 Task: Add Inesscents Salvation Lavender CBD Massage Oil to the cart.
Action: Mouse moved to (976, 317)
Screenshot: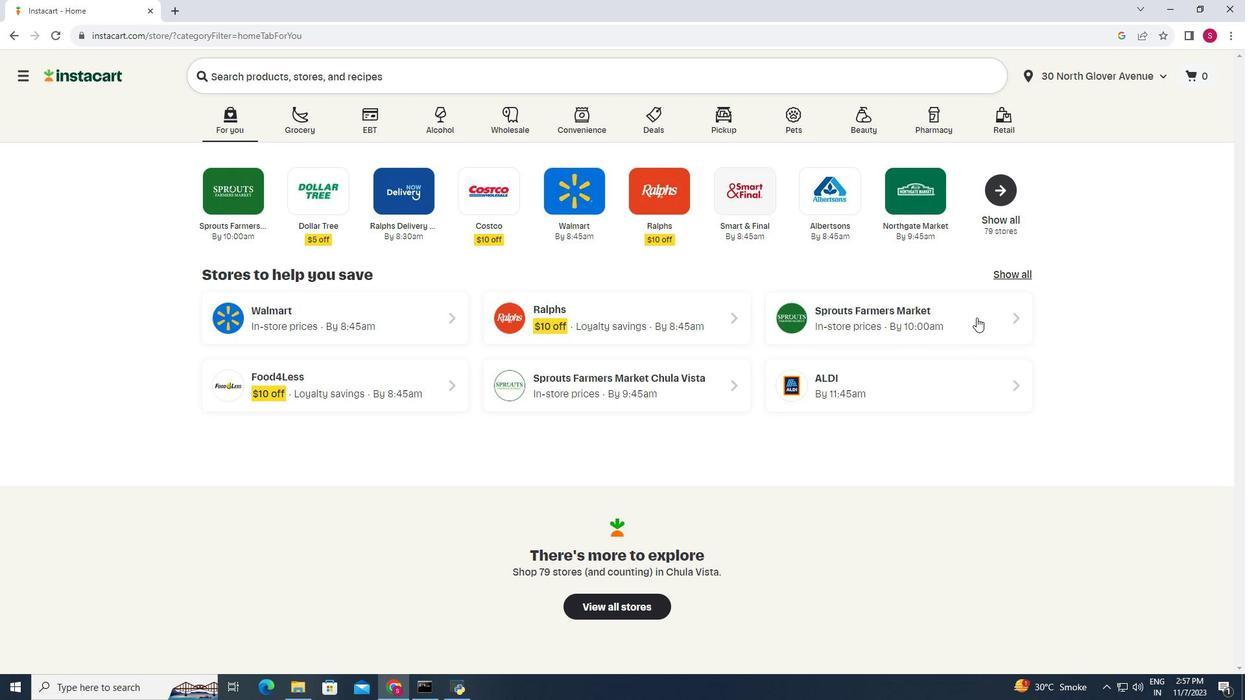
Action: Mouse pressed left at (976, 317)
Screenshot: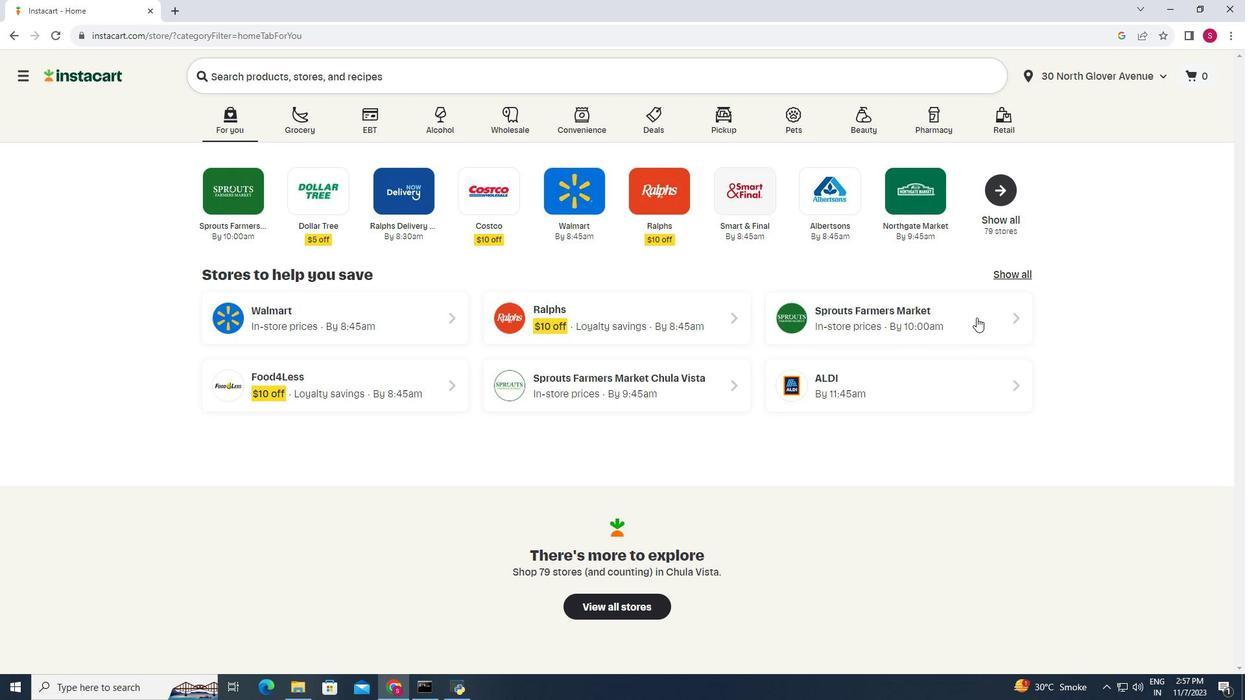 
Action: Mouse moved to (51, 387)
Screenshot: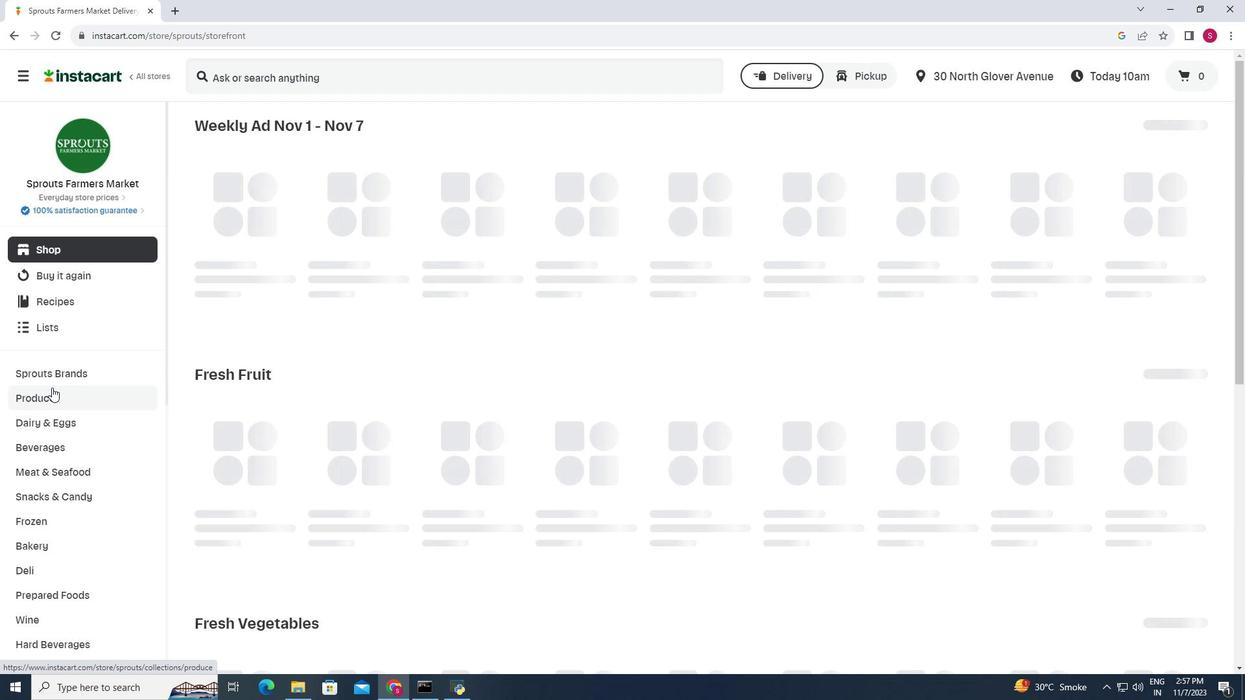 
Action: Mouse scrolled (51, 387) with delta (0, 0)
Screenshot: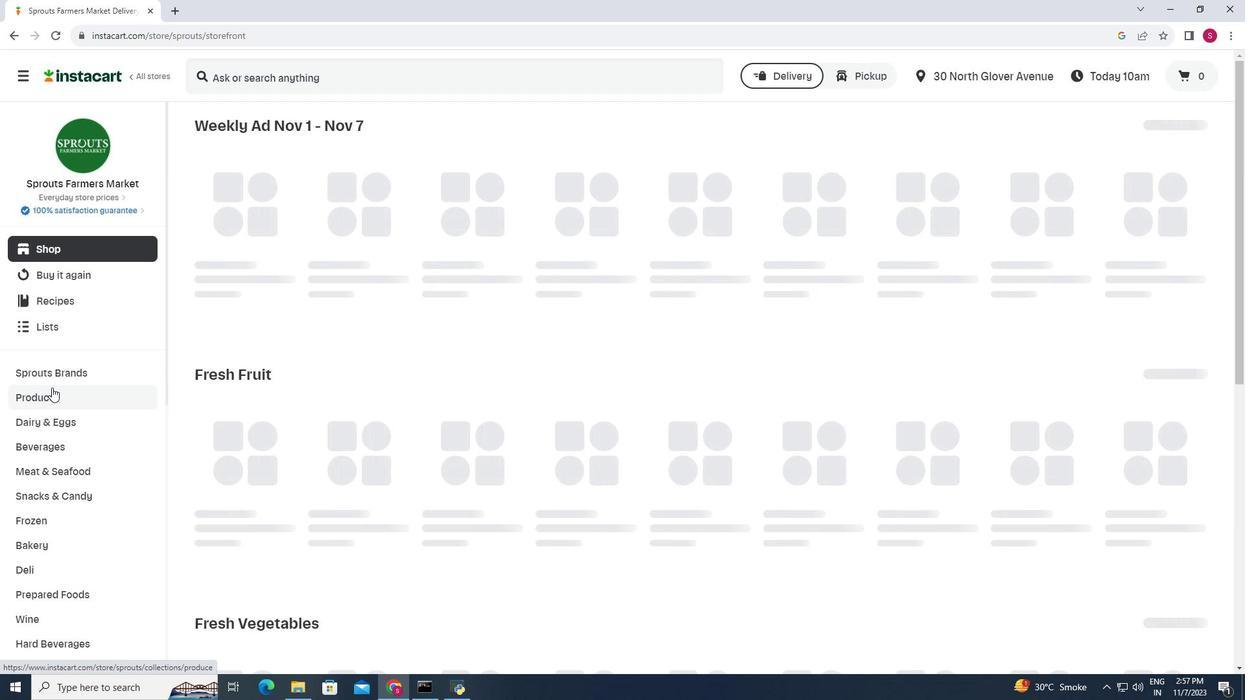 
Action: Mouse scrolled (51, 387) with delta (0, 0)
Screenshot: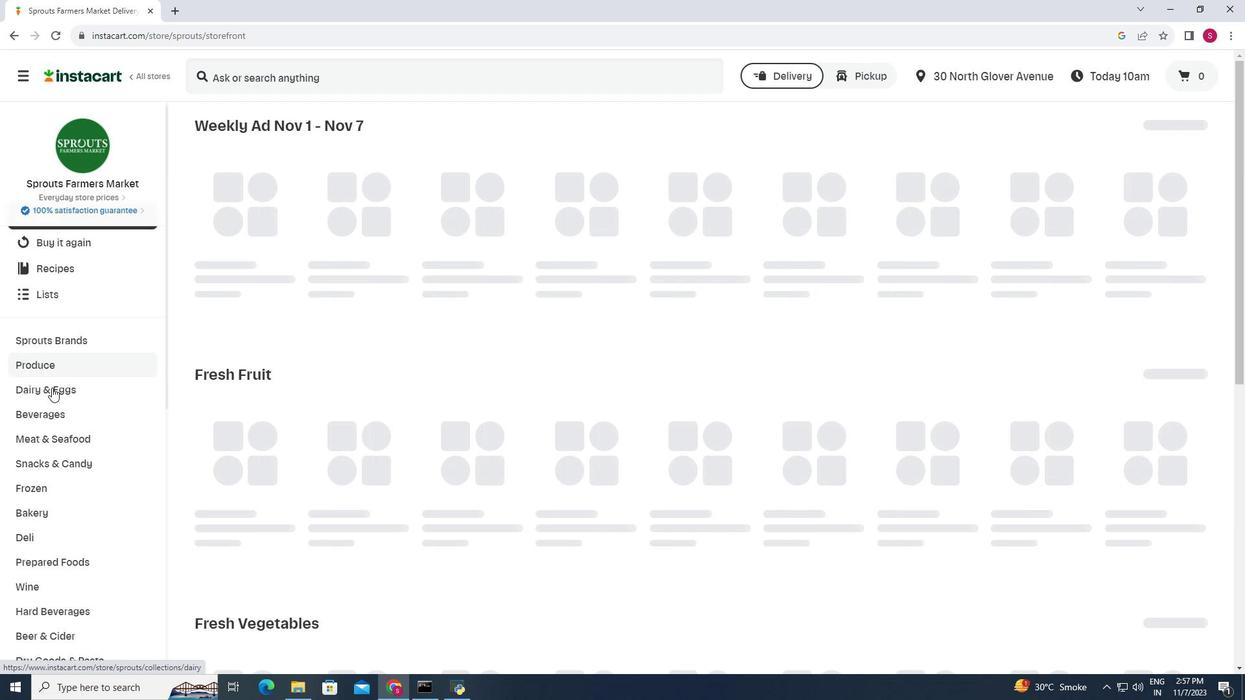 
Action: Mouse scrolled (51, 387) with delta (0, 0)
Screenshot: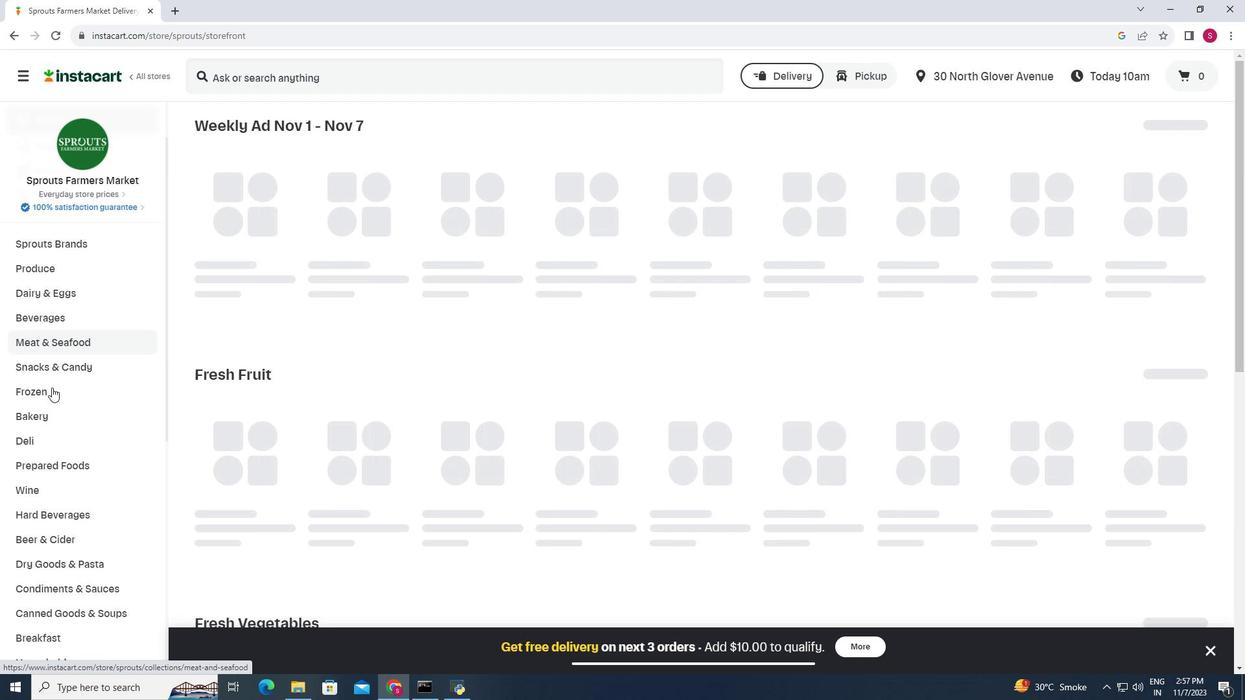 
Action: Mouse scrolled (51, 387) with delta (0, 0)
Screenshot: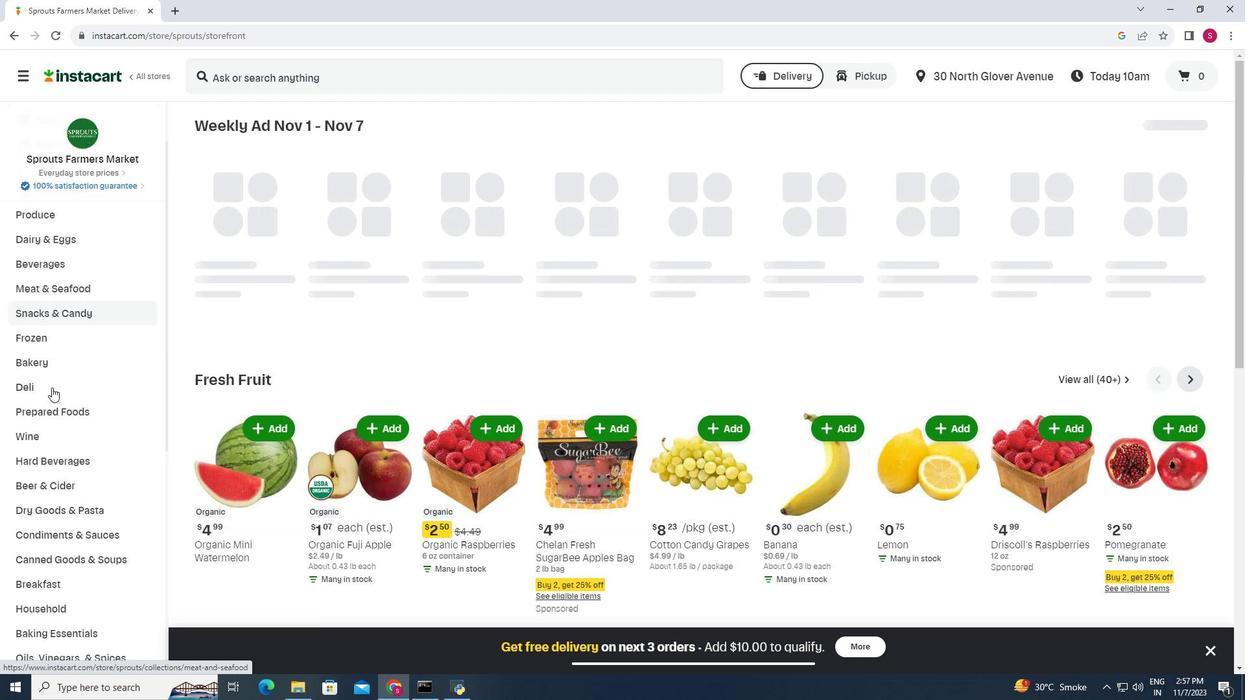 
Action: Mouse scrolled (51, 387) with delta (0, 0)
Screenshot: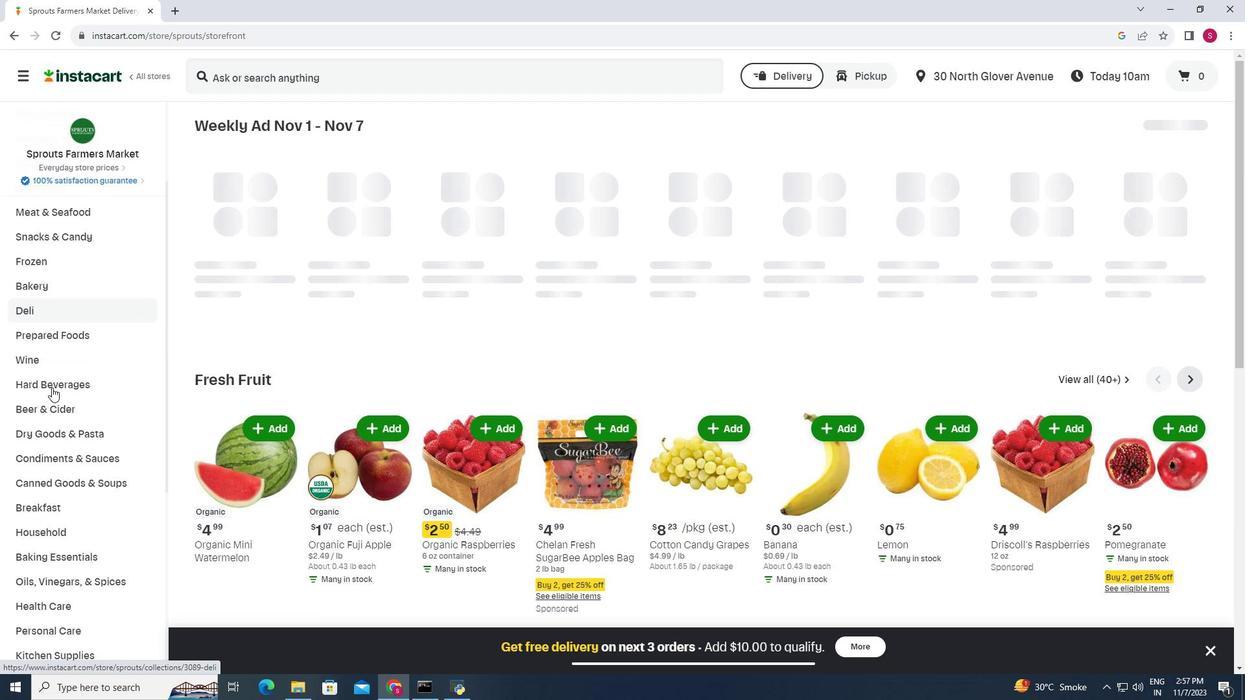 
Action: Mouse moved to (58, 470)
Screenshot: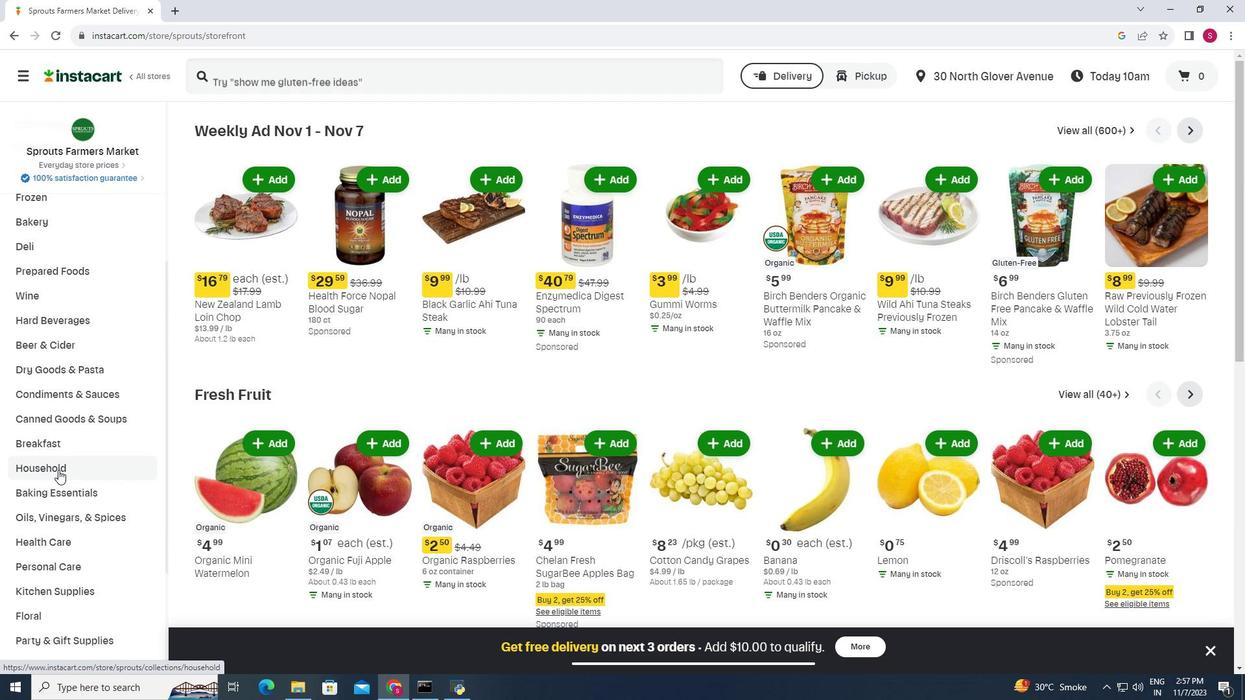 
Action: Mouse pressed left at (58, 470)
Screenshot: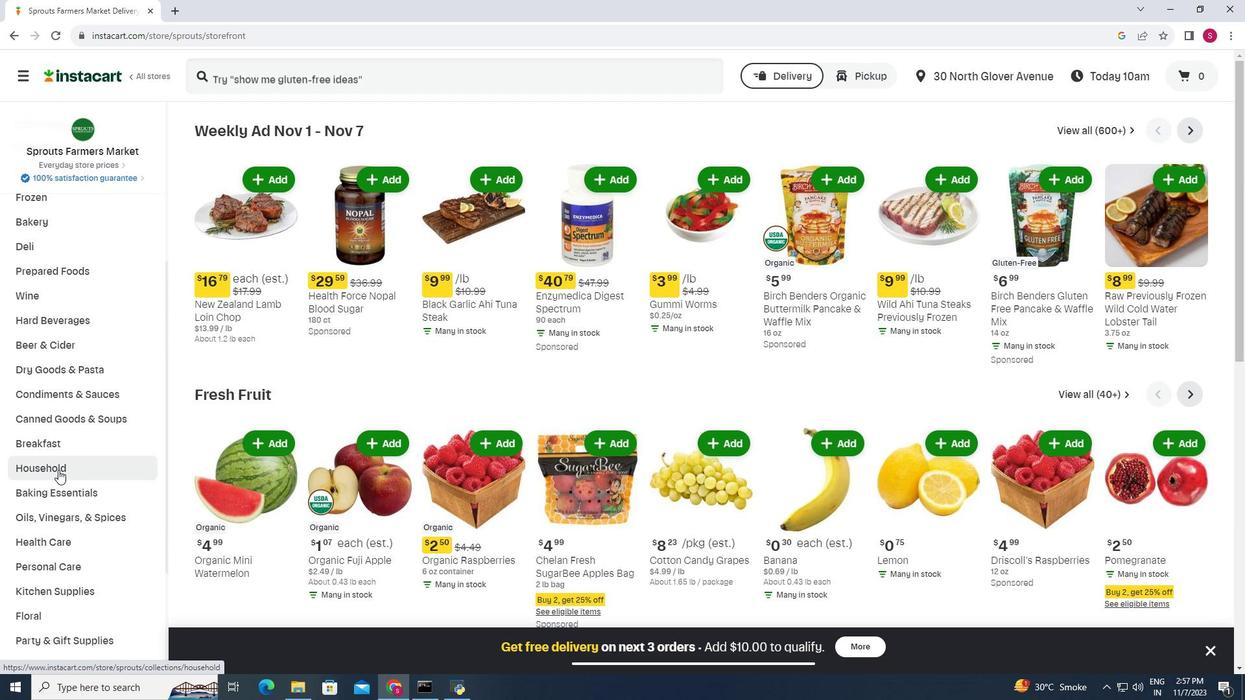 
Action: Mouse moved to (708, 165)
Screenshot: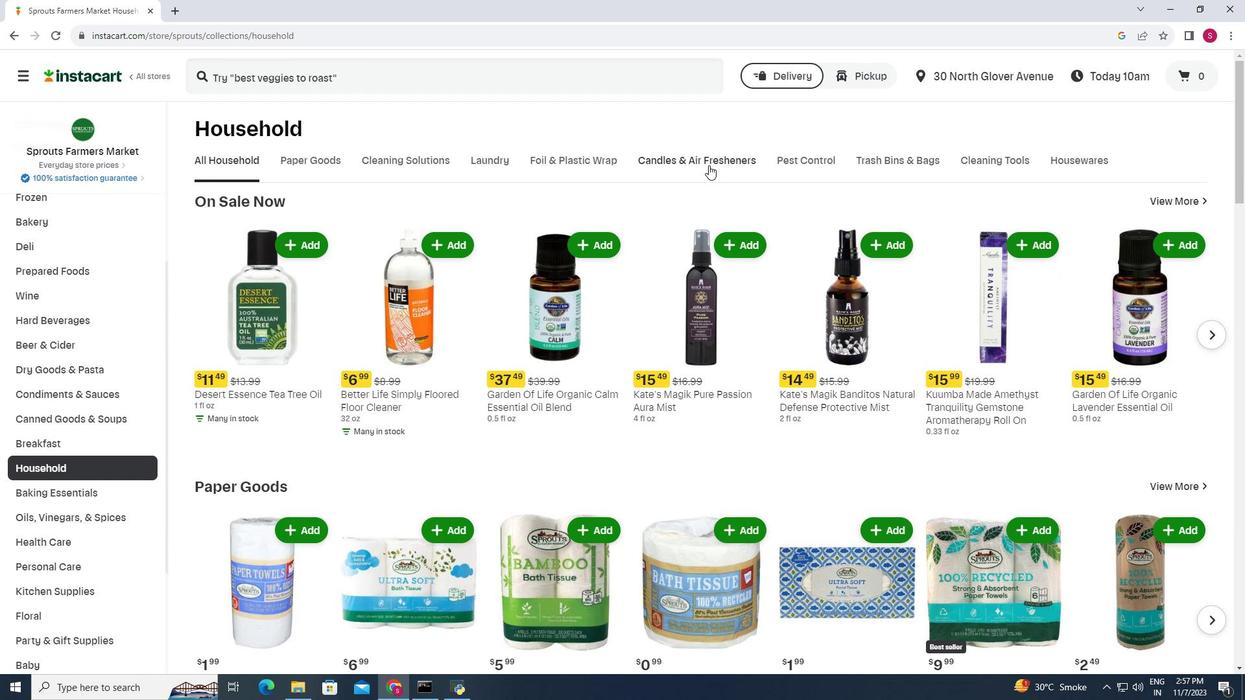 
Action: Mouse pressed left at (708, 165)
Screenshot: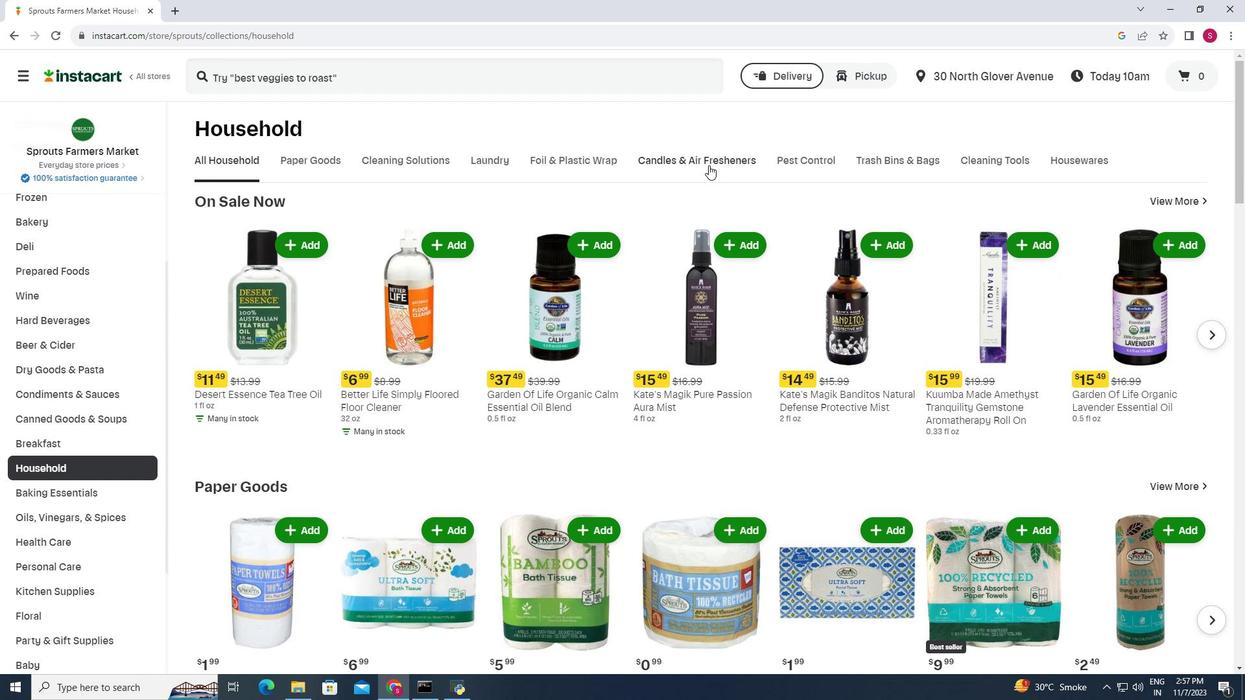 
Action: Mouse moved to (394, 77)
Screenshot: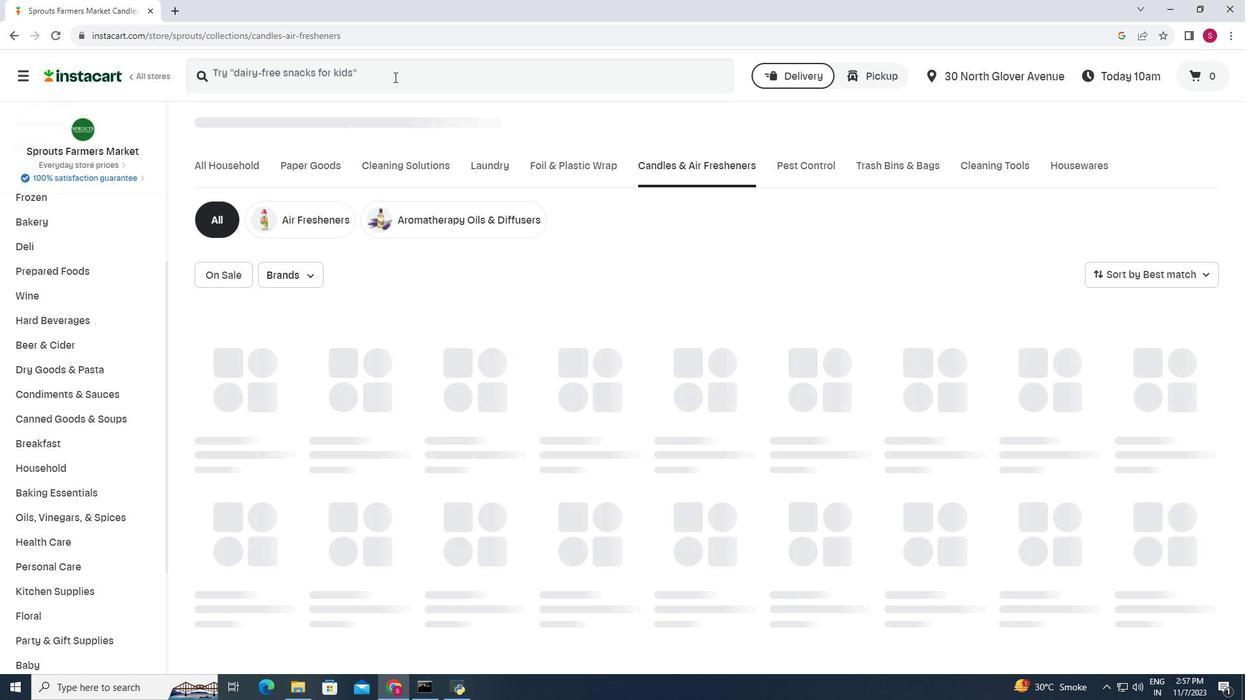 
Action: Mouse pressed left at (394, 77)
Screenshot: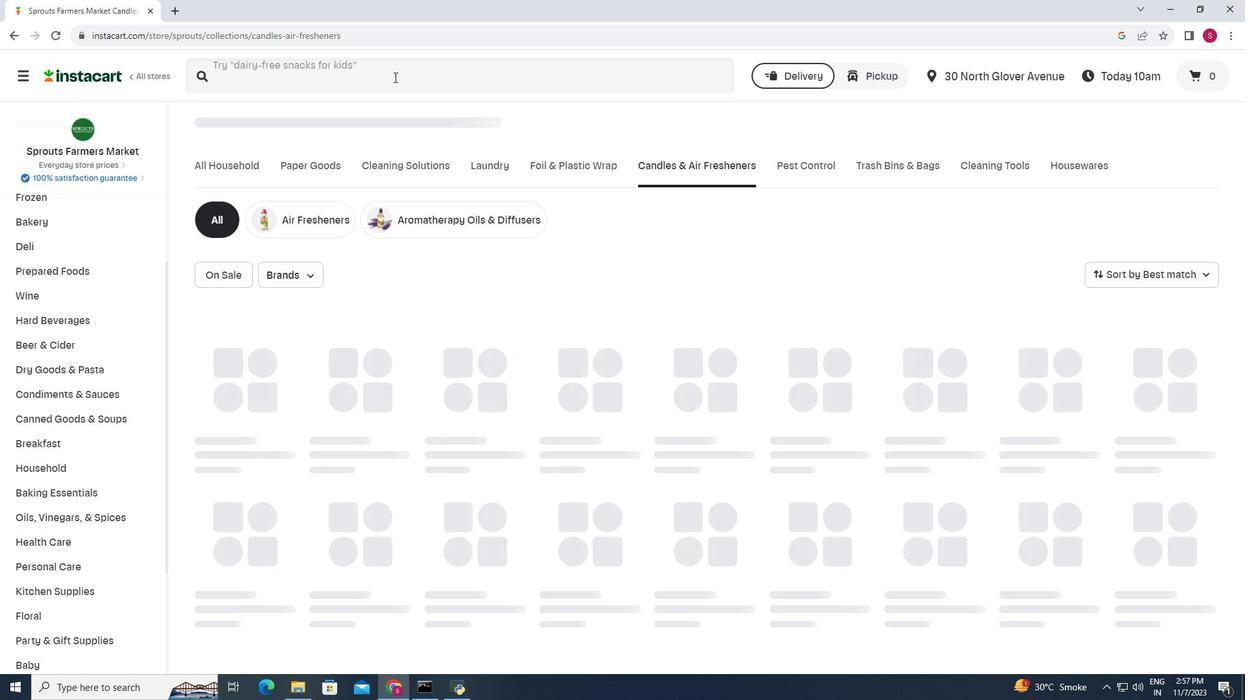 
Action: Key pressed <Key.shift>Inesscents<Key.space><Key.shift>Salvation<Key.space><Key.shift>Lavender<Key.space><Key.shift>CBD<Key.space><Key.shift><Key.shift><Key.shift><Key.shift><Key.shift><Key.shift><Key.shift><Key.shift><Key.shift><Key.shift>Massage<Key.space><Key.shift>Oil<Key.enter>
Screenshot: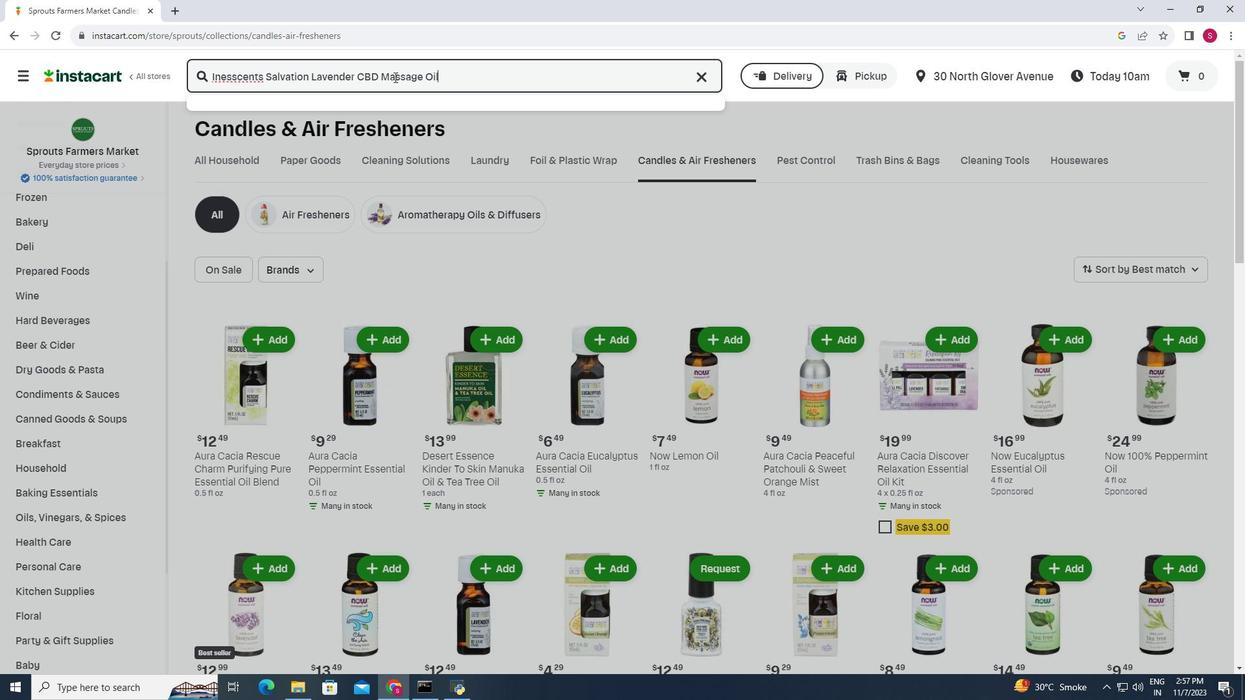 
Action: Mouse moved to (593, 339)
Screenshot: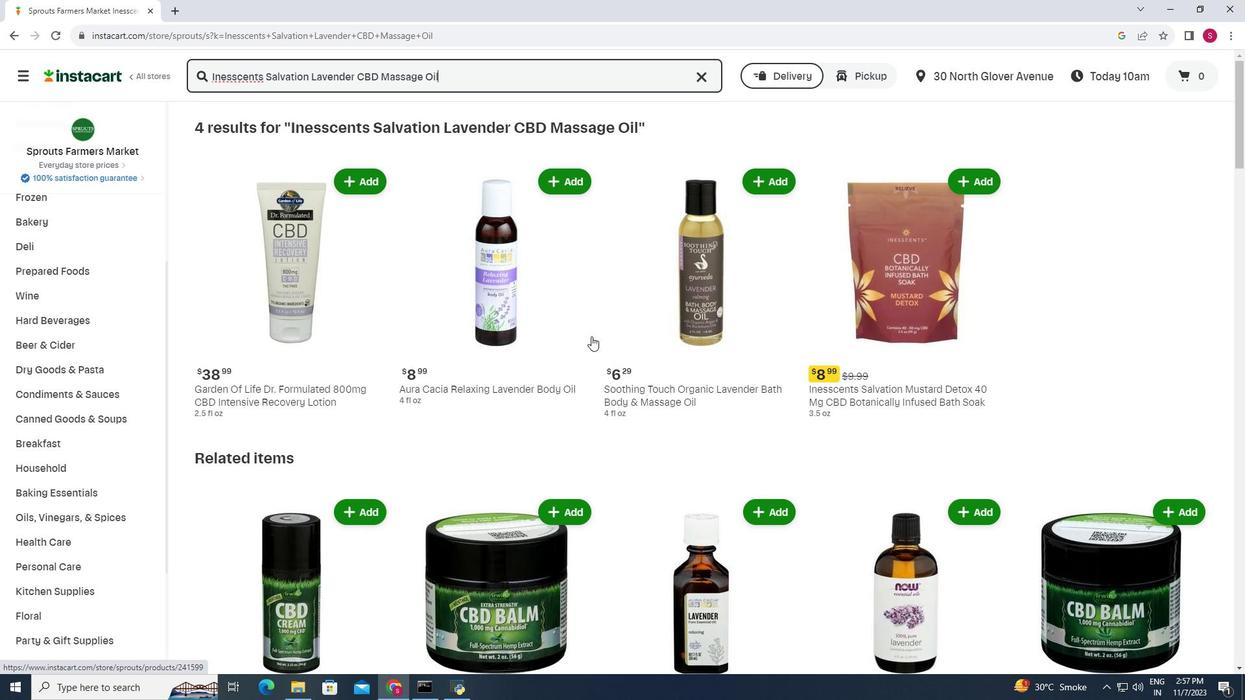 
Action: Mouse scrolled (593, 339) with delta (0, 0)
Screenshot: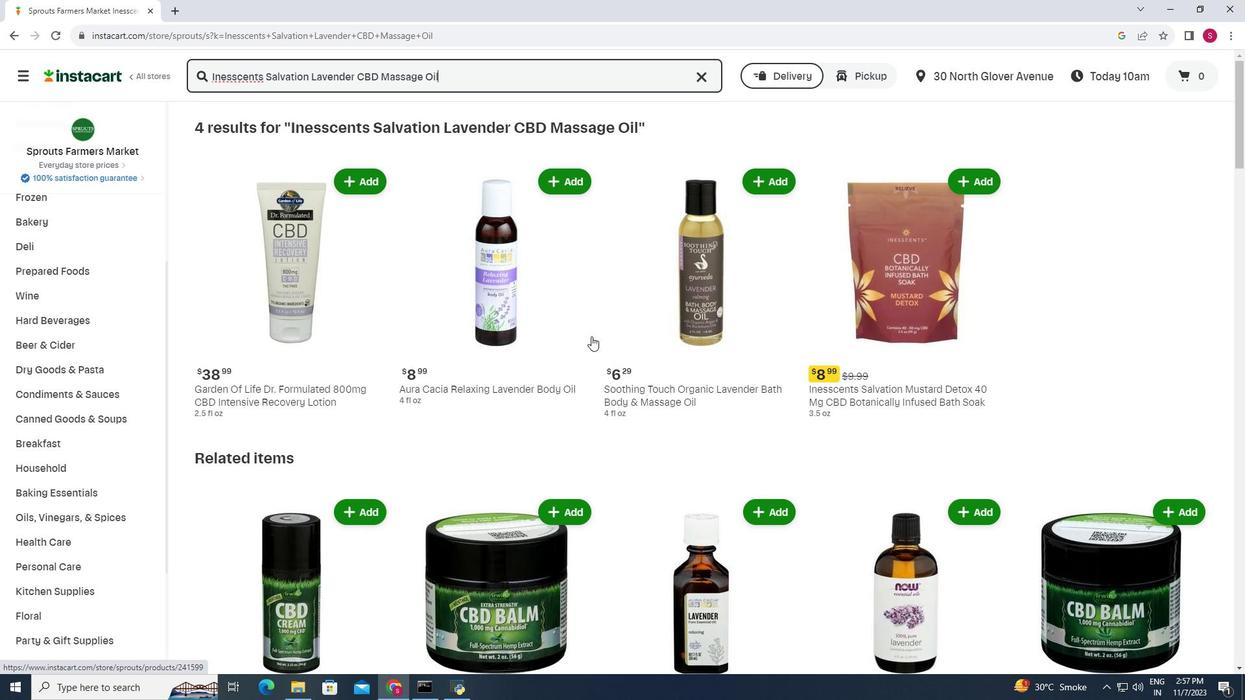 
Action: Mouse moved to (589, 334)
Screenshot: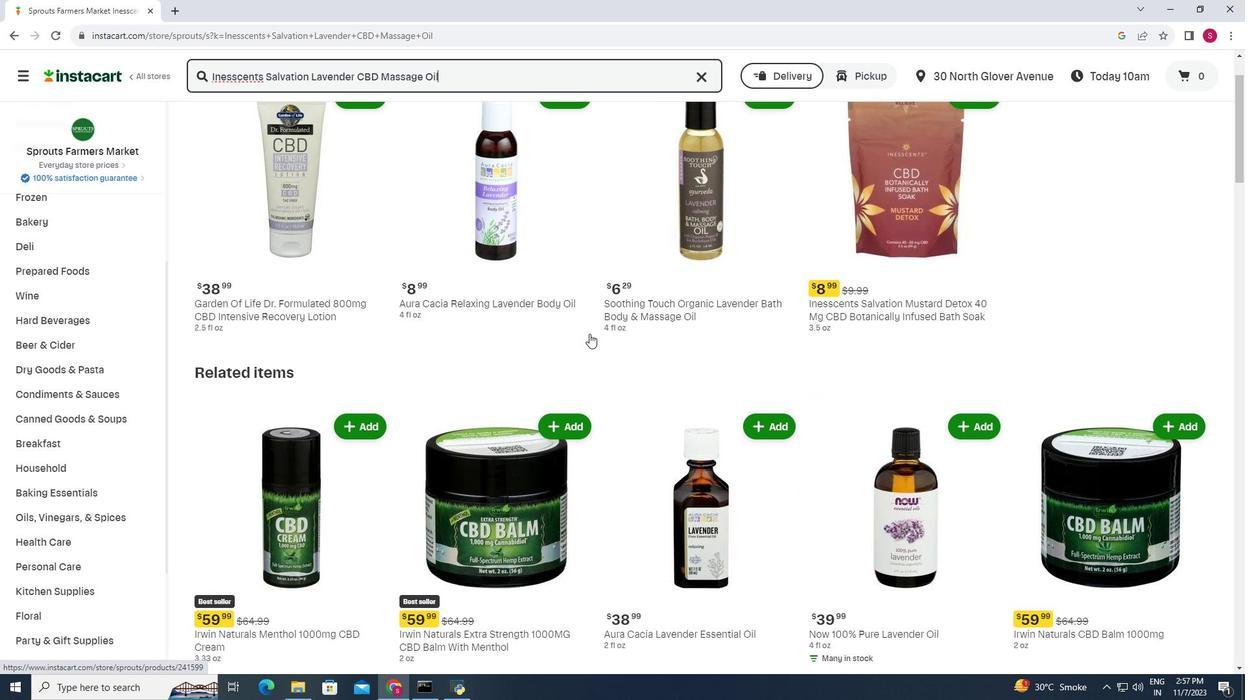 
Action: Mouse scrolled (589, 333) with delta (0, 0)
Screenshot: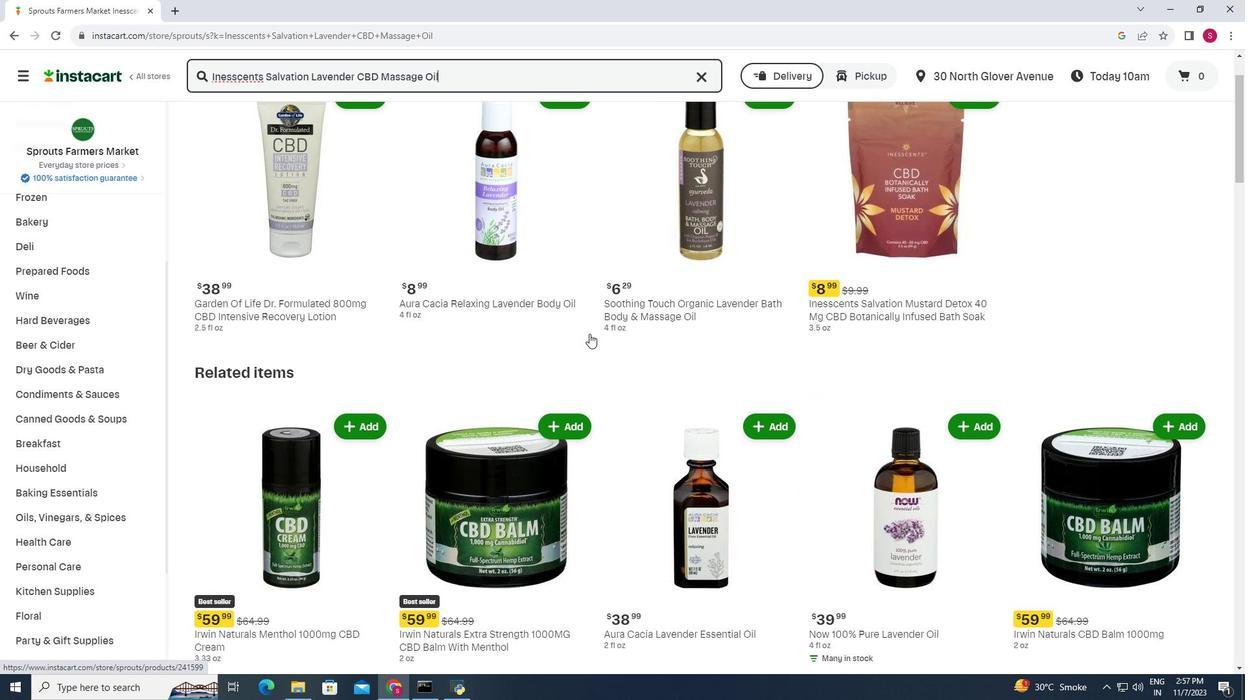 
Action: Mouse moved to (563, 322)
Screenshot: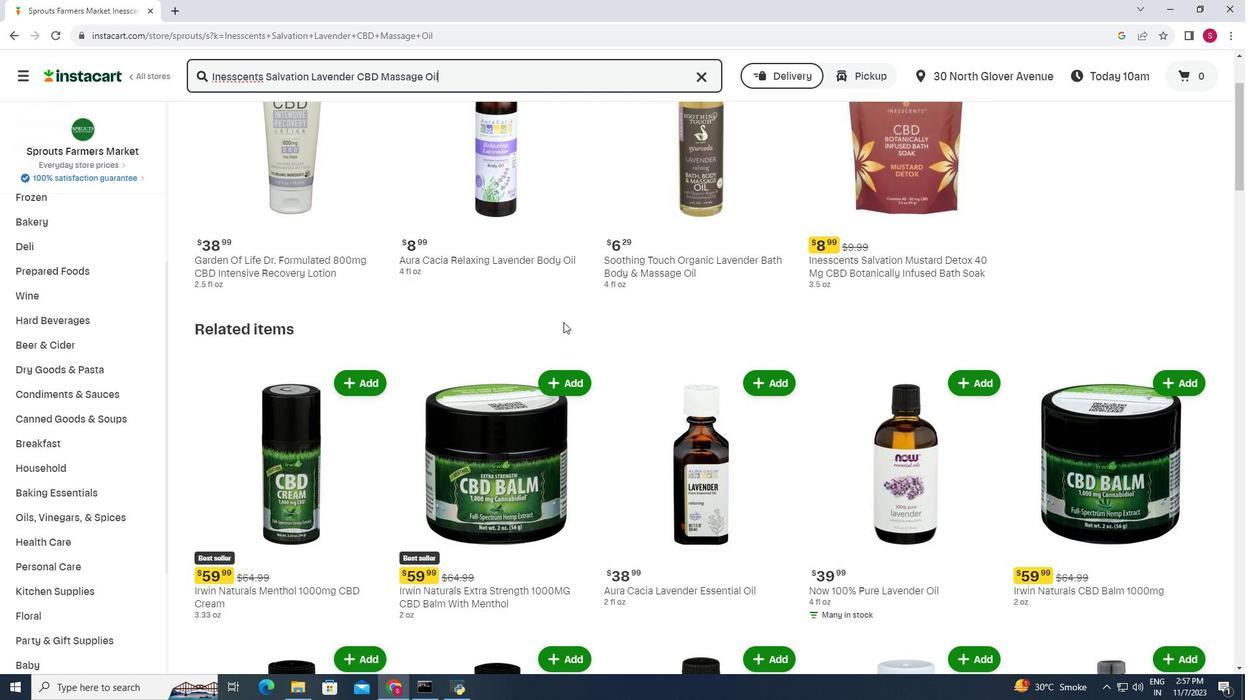 
Action: Mouse scrolled (563, 321) with delta (0, 0)
Screenshot: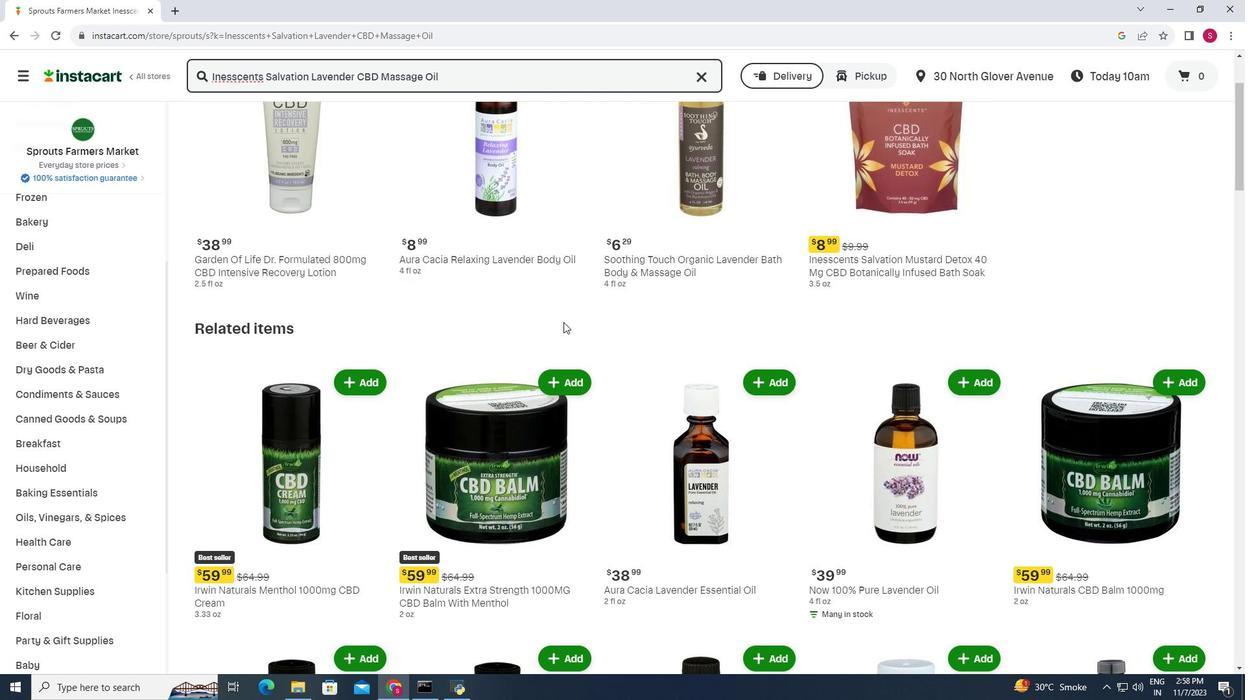 
Action: Mouse moved to (563, 322)
Screenshot: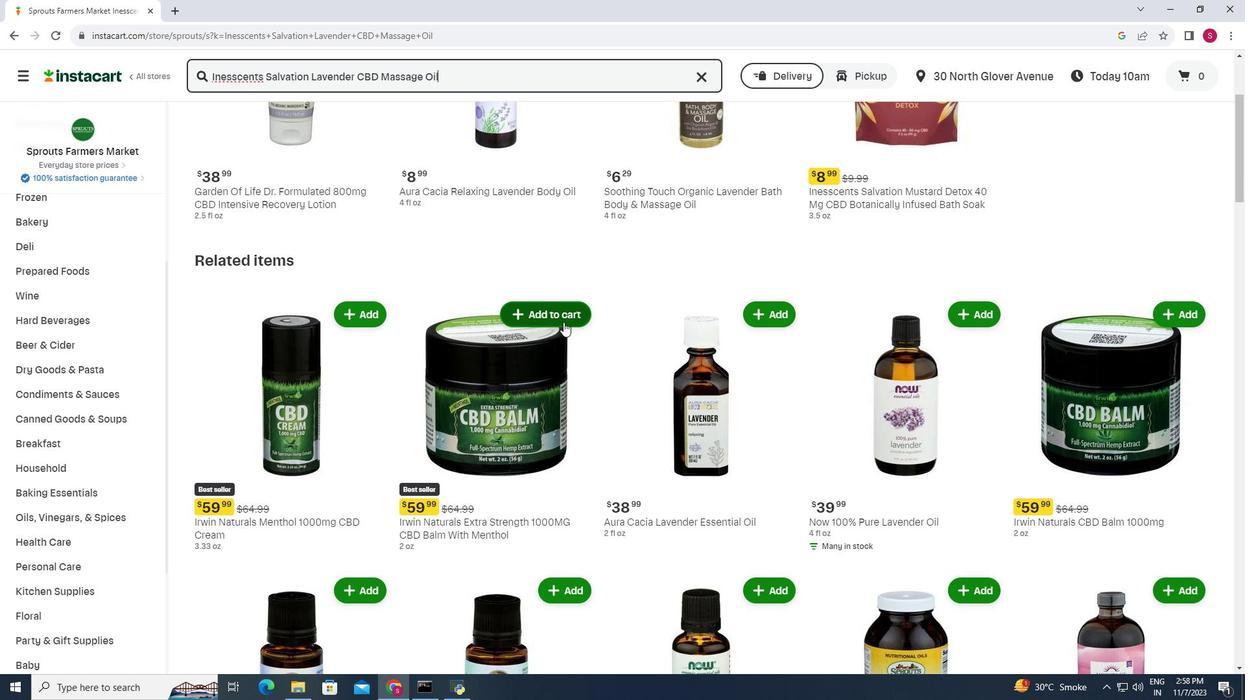 
Action: Mouse scrolled (563, 321) with delta (0, 0)
Screenshot: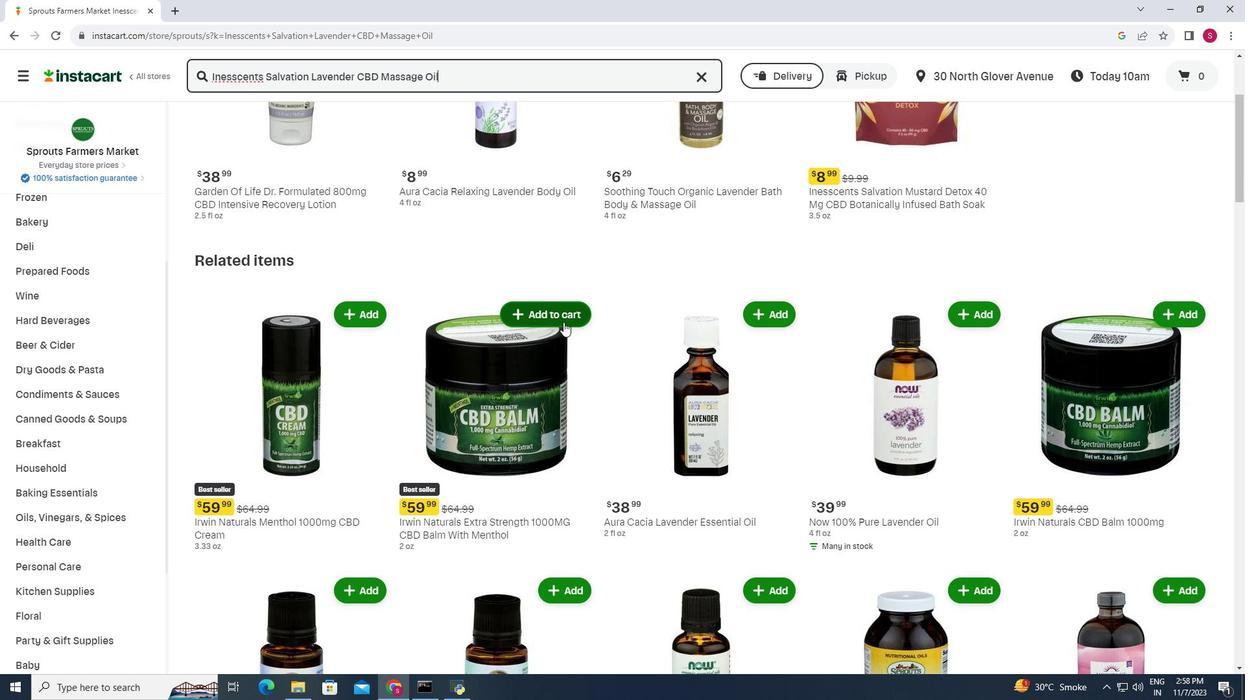 
Action: Mouse moved to (563, 322)
Screenshot: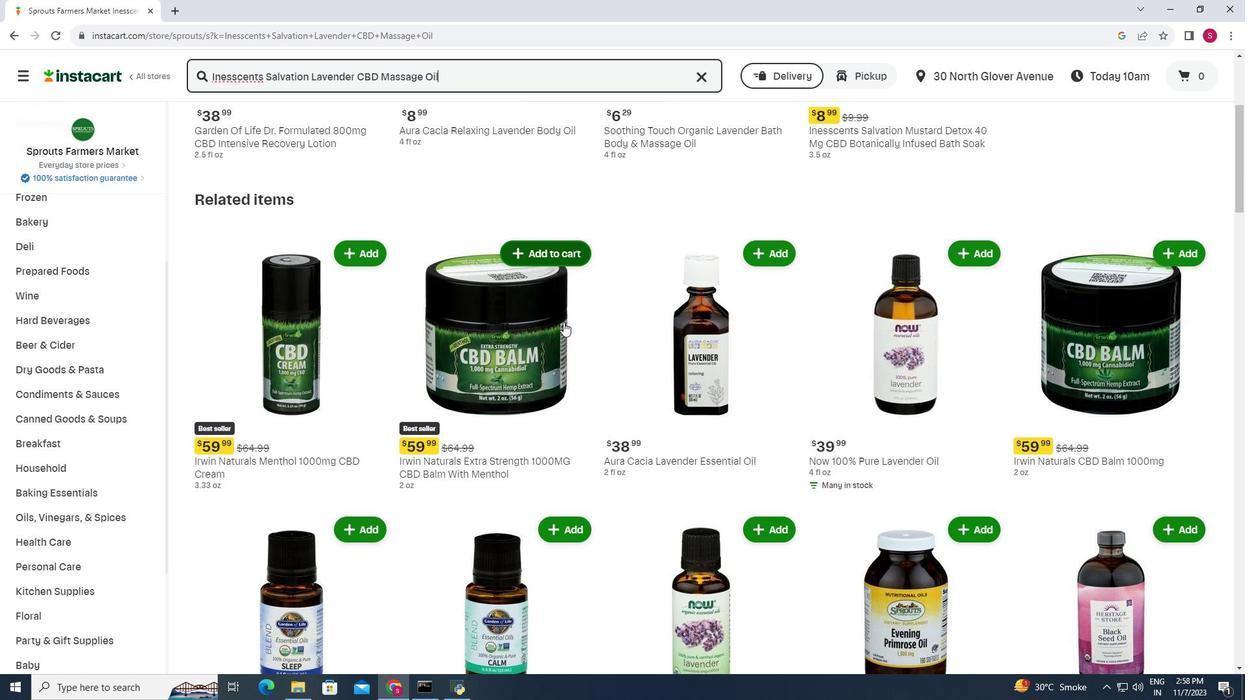 
Action: Mouse scrolled (563, 321) with delta (0, 0)
Screenshot: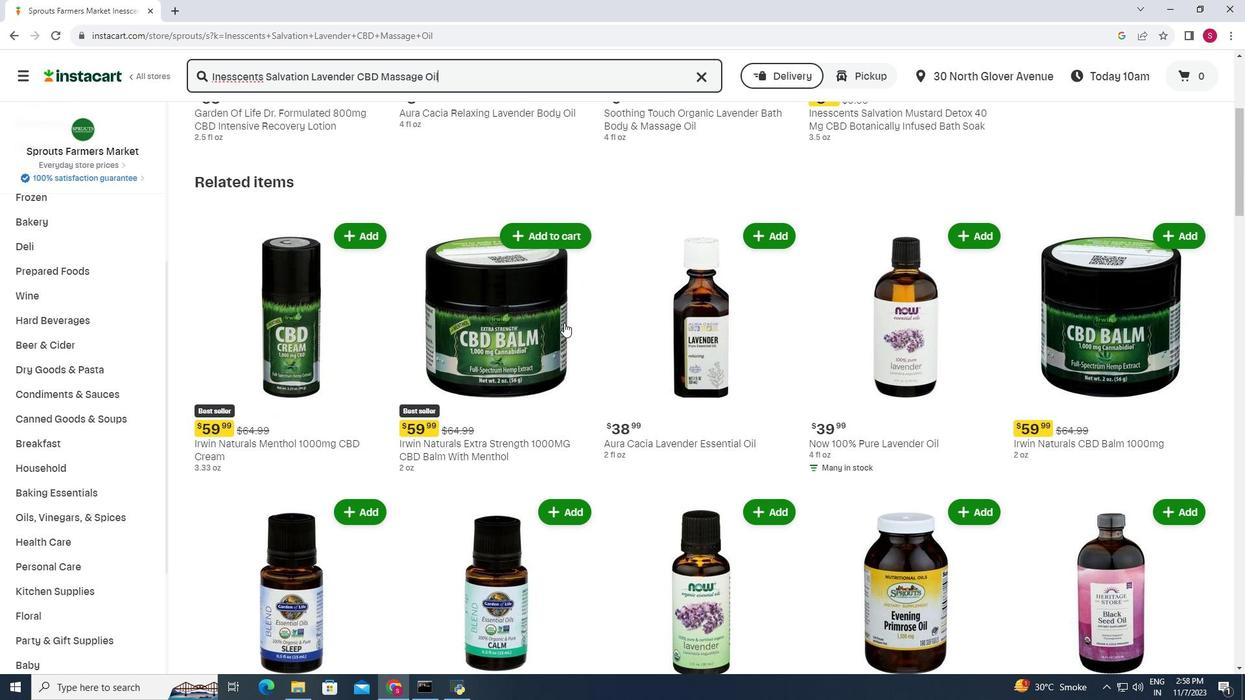 
Action: Mouse moved to (564, 322)
Screenshot: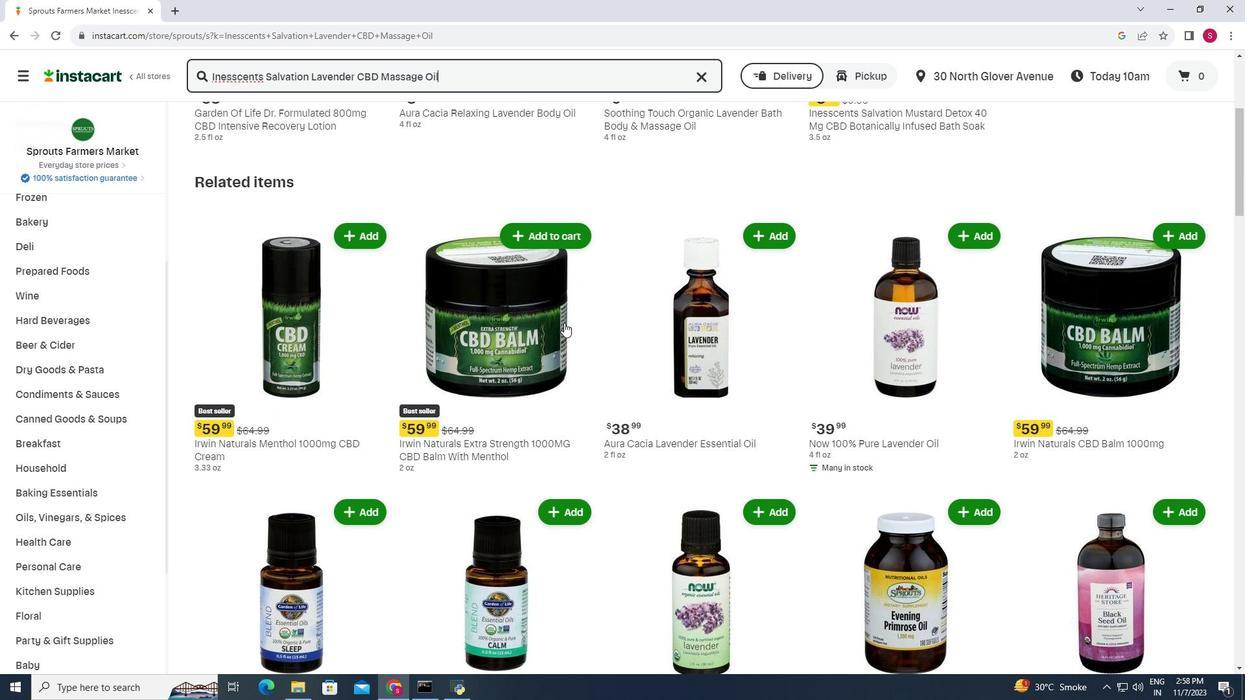 
Action: Mouse scrolled (564, 322) with delta (0, 0)
Screenshot: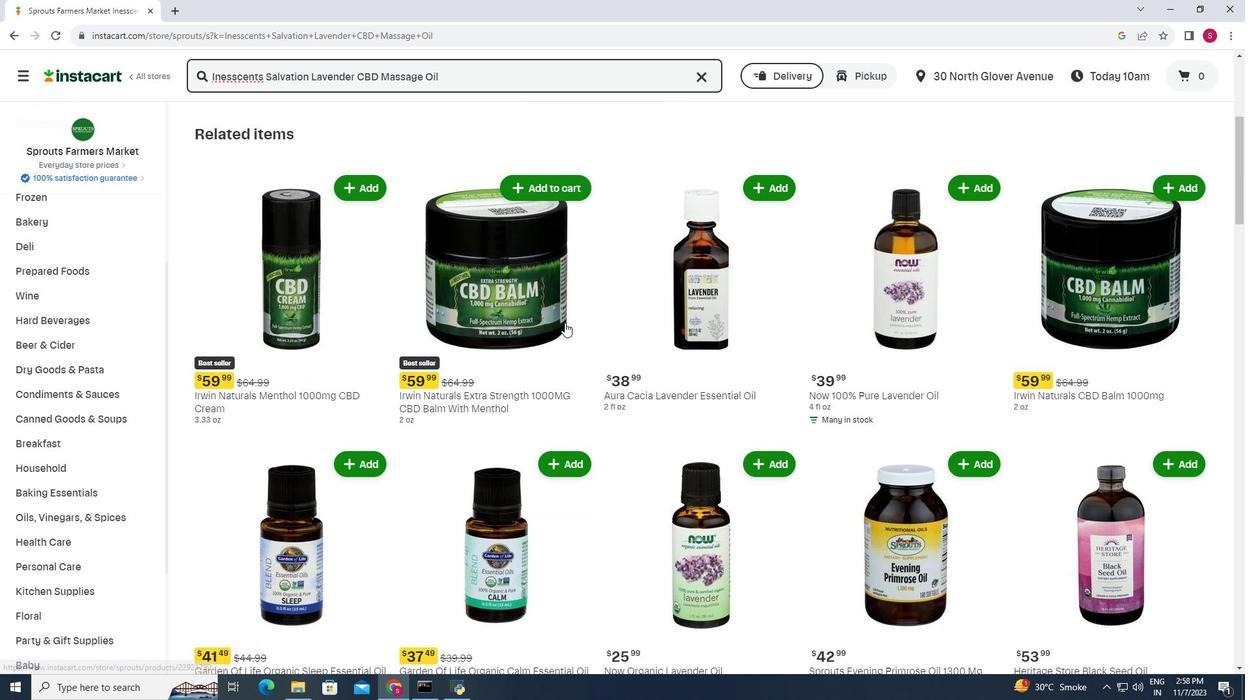 
Action: Mouse moved to (564, 322)
Screenshot: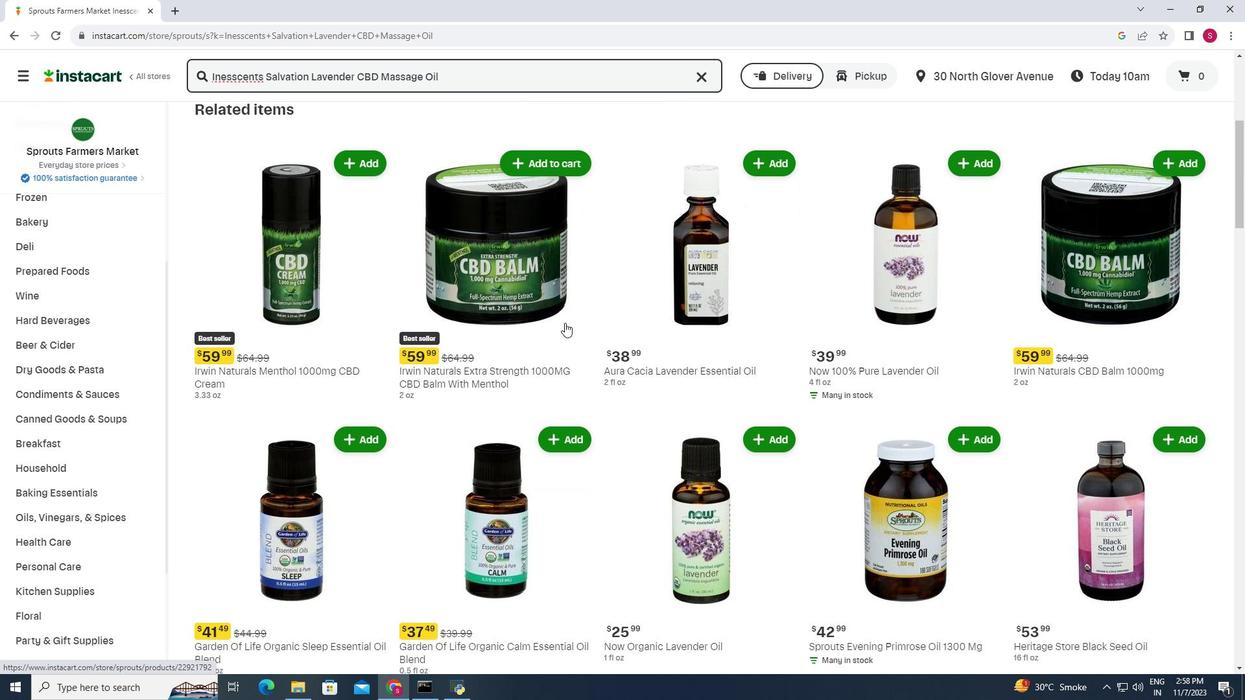 
Action: Mouse scrolled (564, 322) with delta (0, 0)
Screenshot: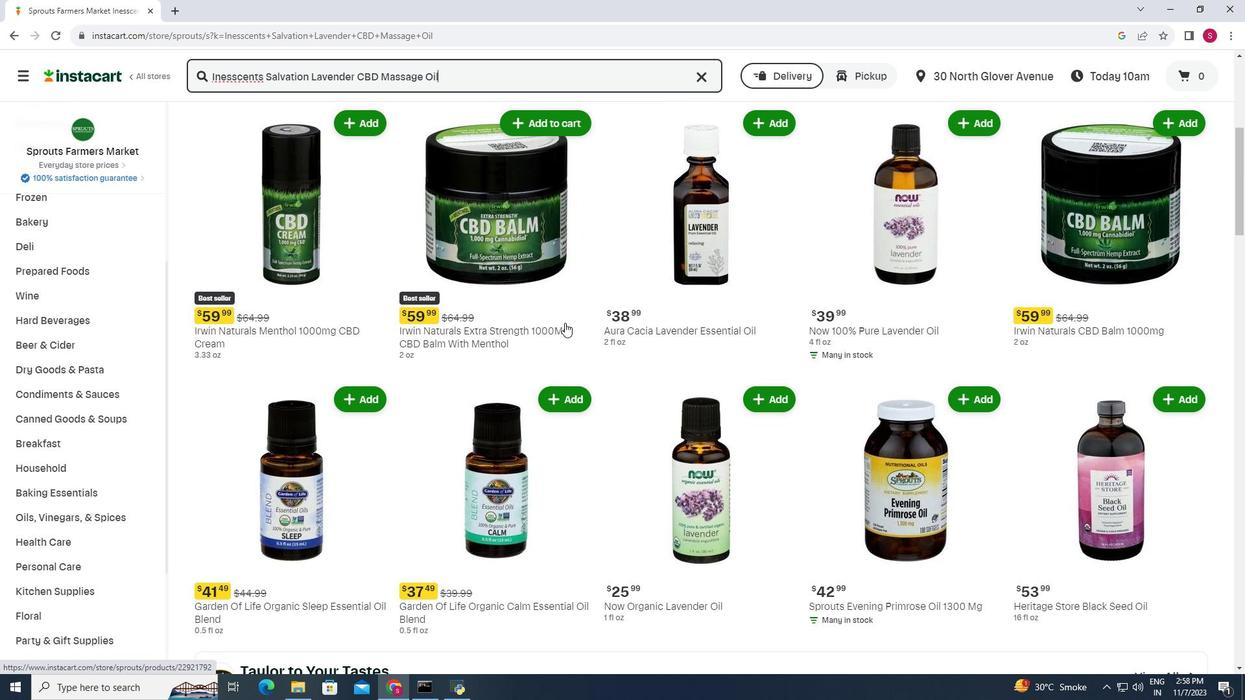 
Action: Mouse moved to (565, 322)
Screenshot: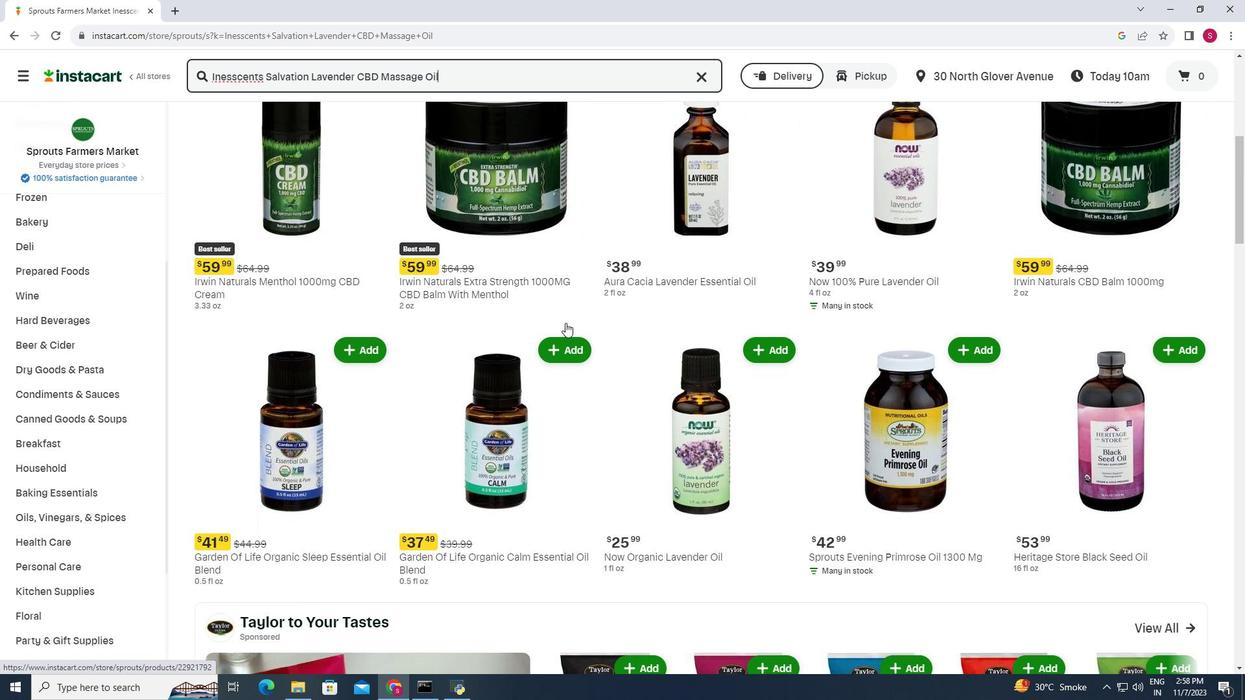 
Action: Mouse scrolled (565, 322) with delta (0, 0)
Screenshot: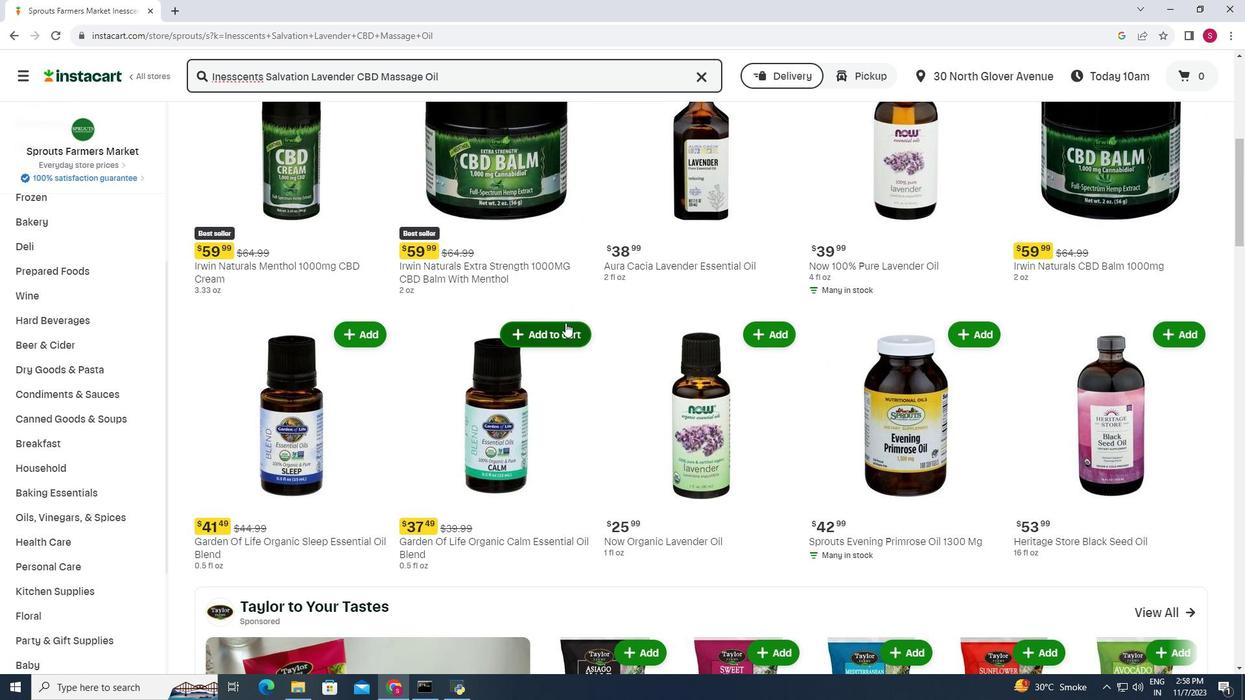 
Action: Mouse scrolled (565, 323) with delta (0, 0)
Screenshot: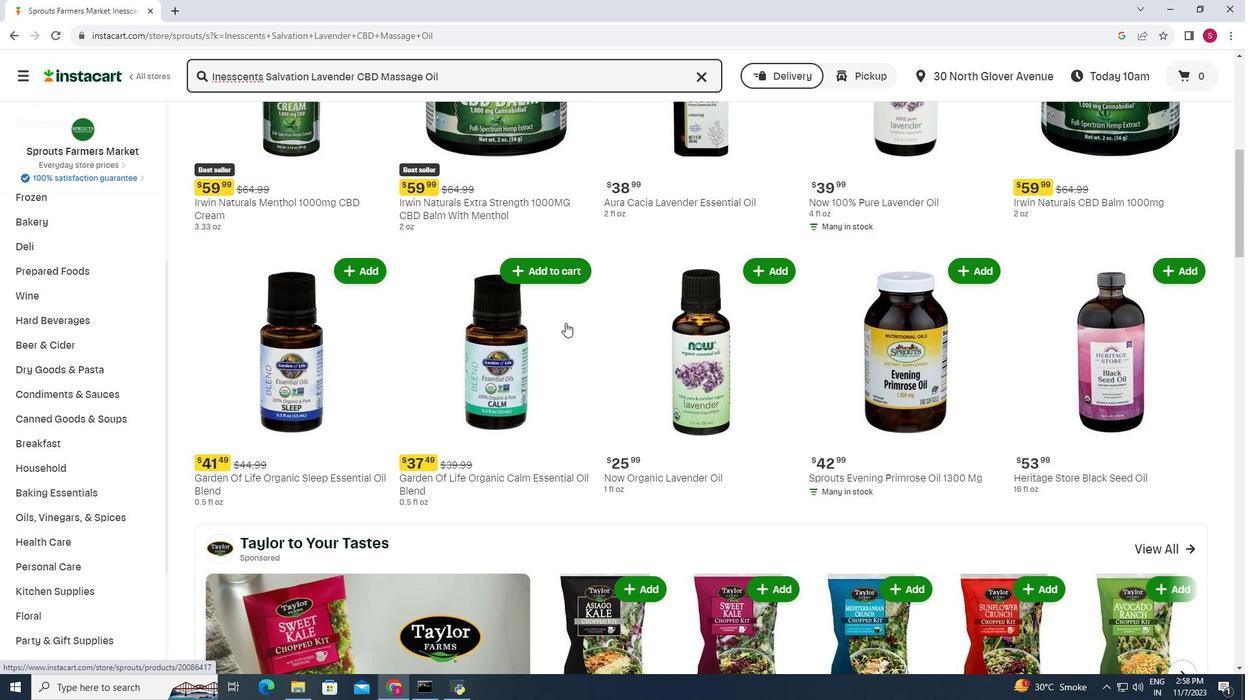 
Action: Mouse scrolled (565, 323) with delta (0, 0)
Screenshot: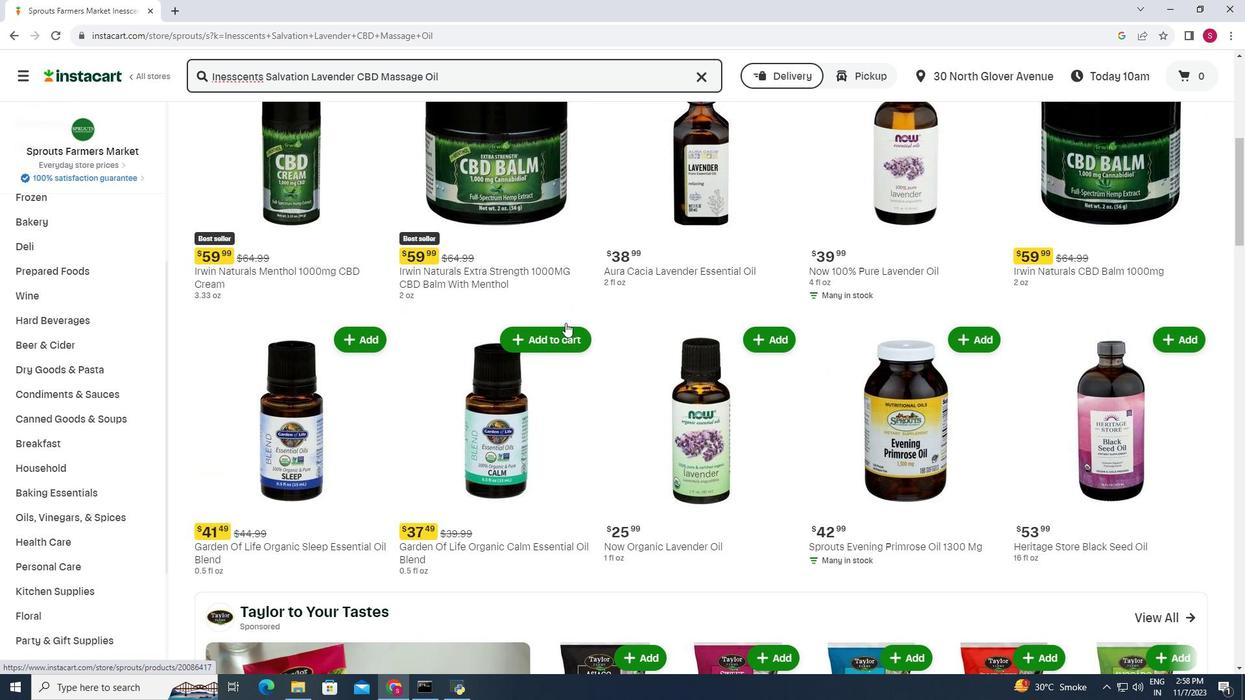 
Action: Mouse scrolled (565, 323) with delta (0, 0)
Screenshot: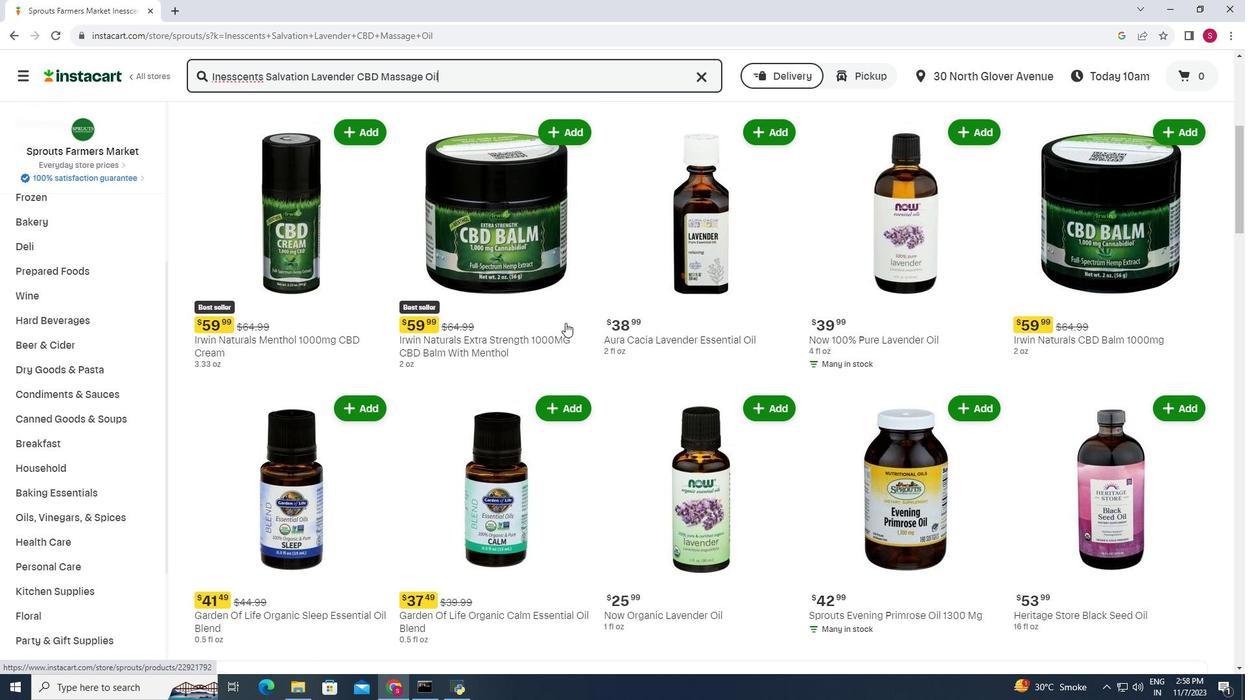 
Action: Mouse scrolled (565, 323) with delta (0, 0)
Screenshot: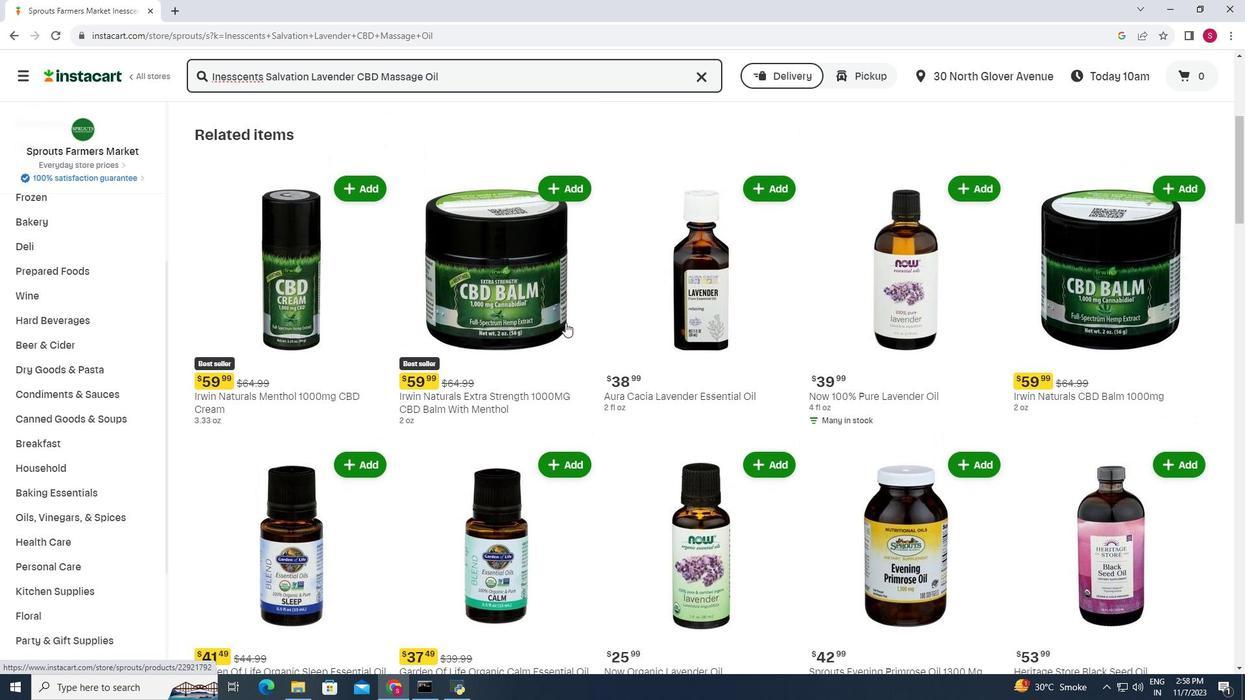 
Action: Mouse scrolled (565, 323) with delta (0, 0)
Screenshot: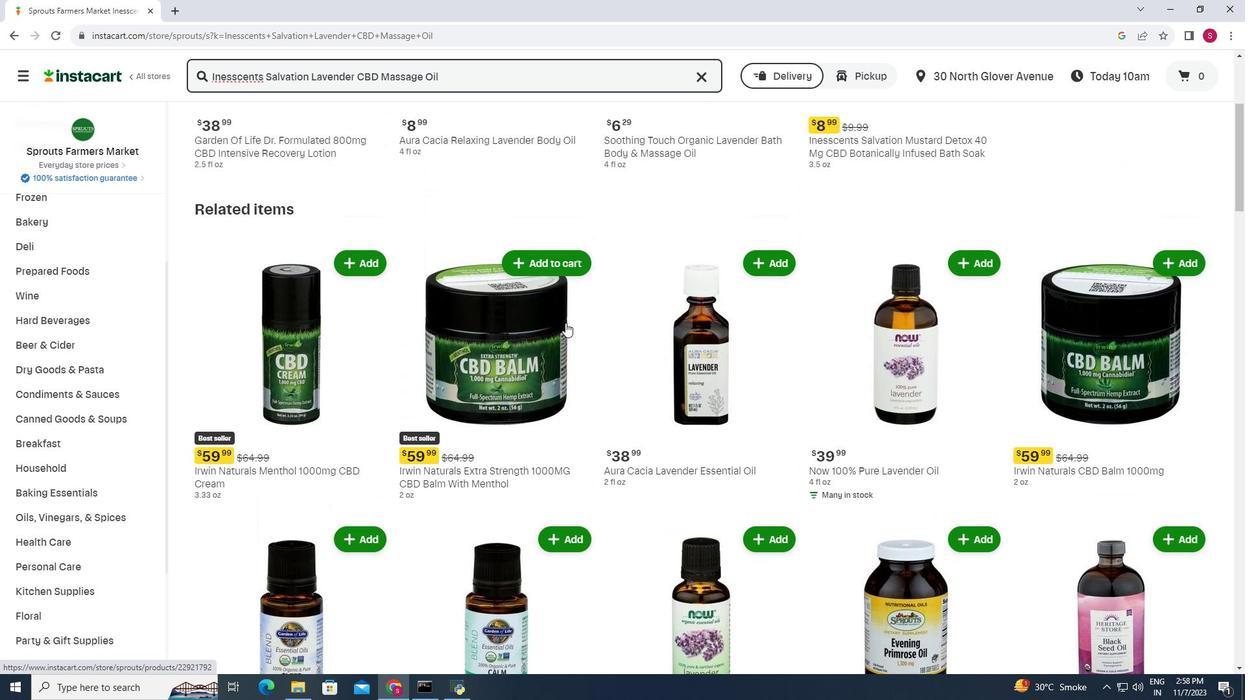 
Action: Mouse scrolled (565, 323) with delta (0, 0)
Screenshot: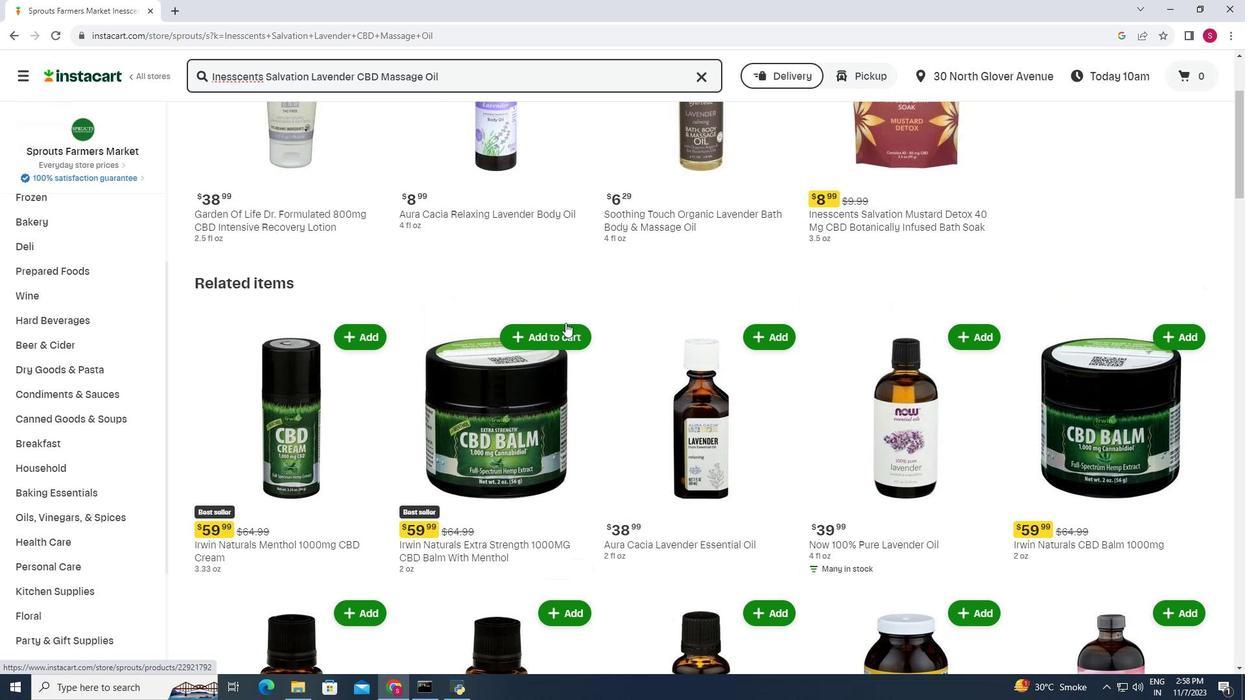 
Action: Mouse scrolled (565, 323) with delta (0, 0)
Screenshot: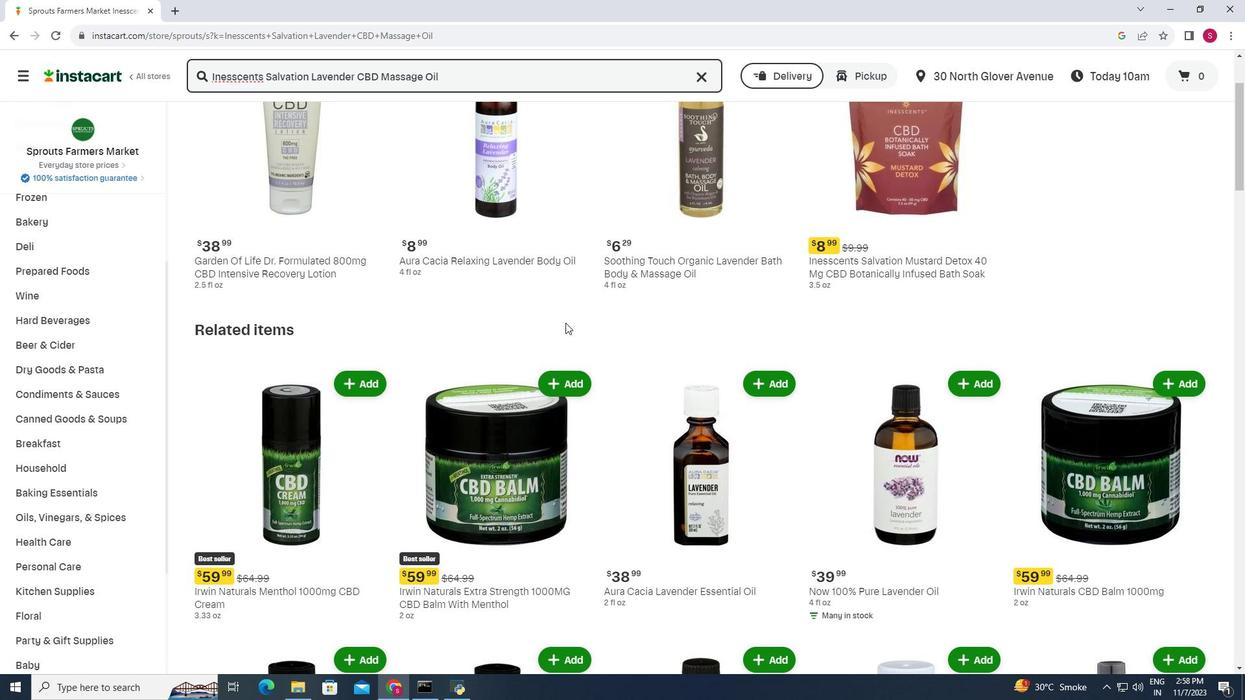 
Action: Mouse scrolled (565, 323) with delta (0, 0)
Screenshot: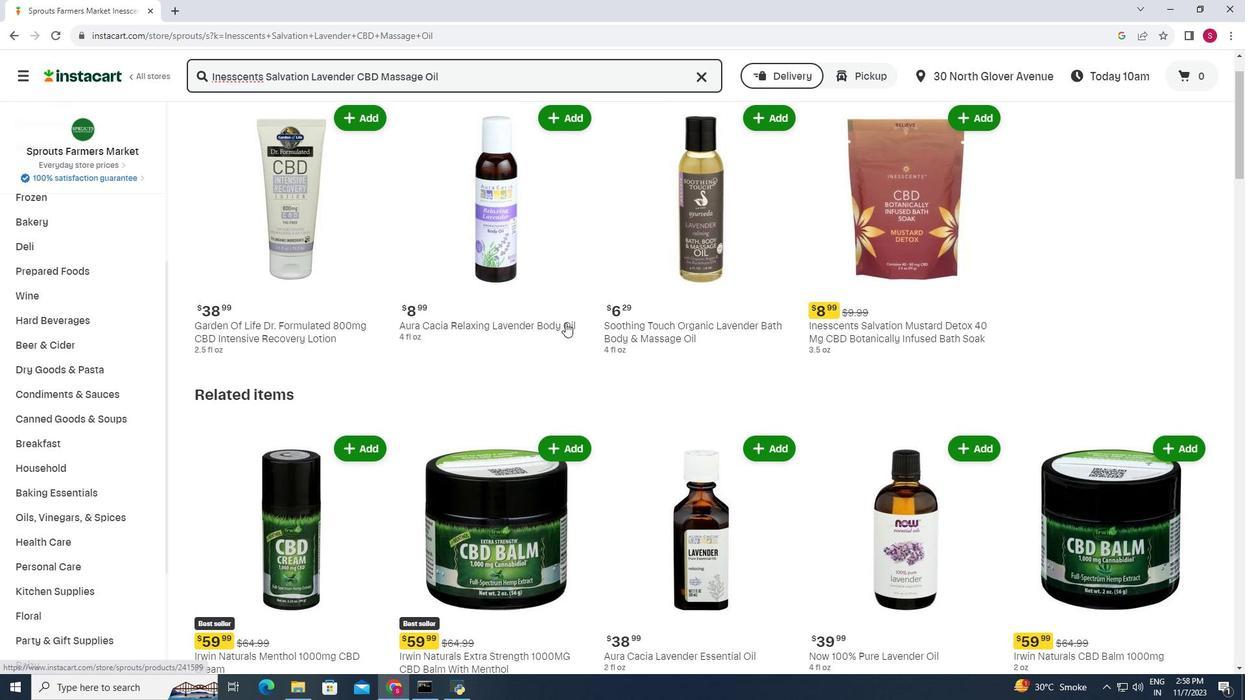 
